 Task: React to  the posts on  page Bank of America
Action: Mouse moved to (492, 516)
Screenshot: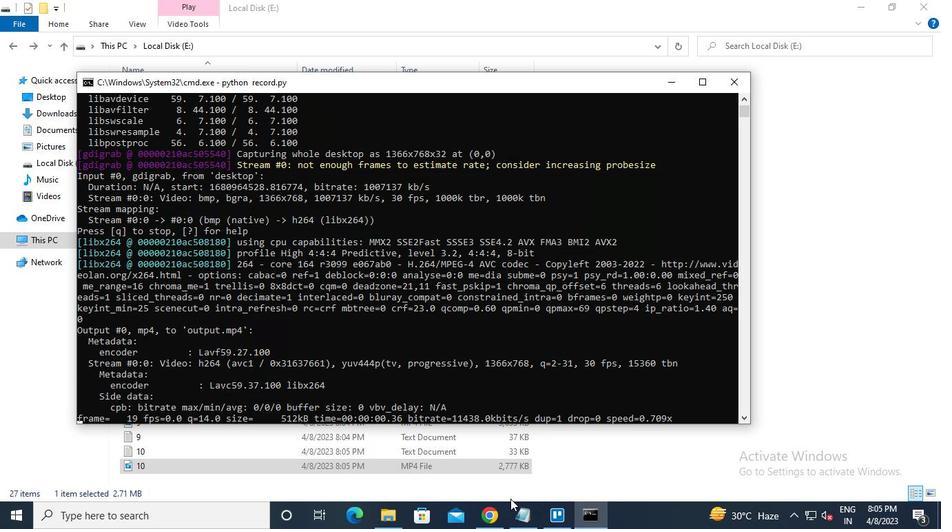 
Action: Mouse pressed left at (492, 516)
Screenshot: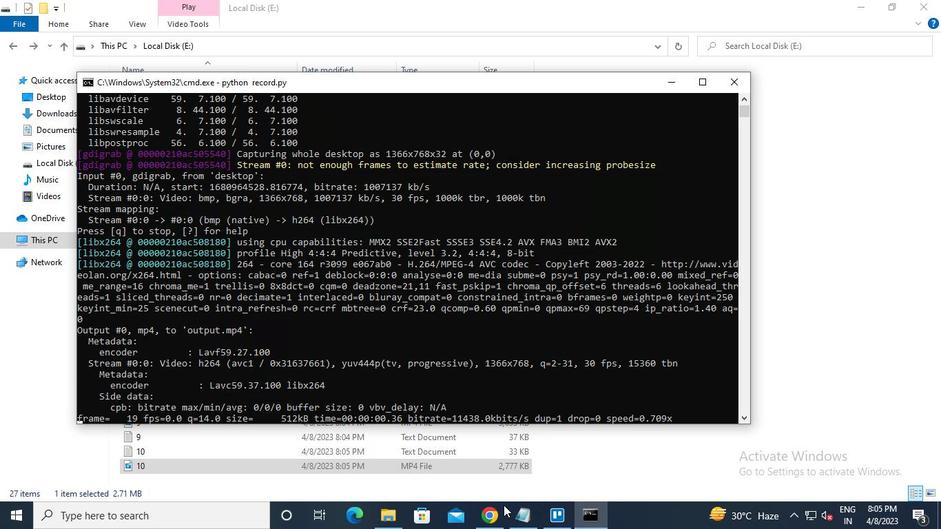 
Action: Mouse moved to (244, 89)
Screenshot: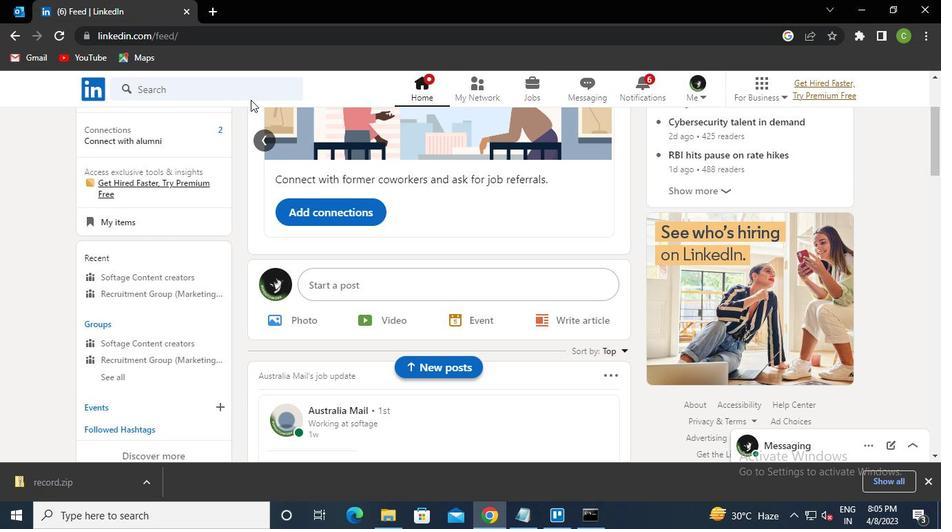 
Action: Mouse pressed left at (244, 89)
Screenshot: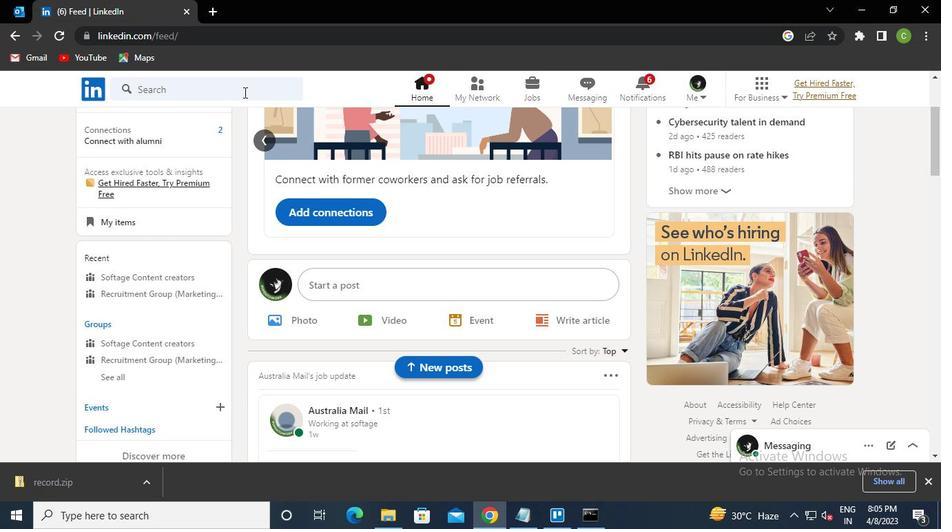 
Action: Mouse moved to (245, 88)
Screenshot: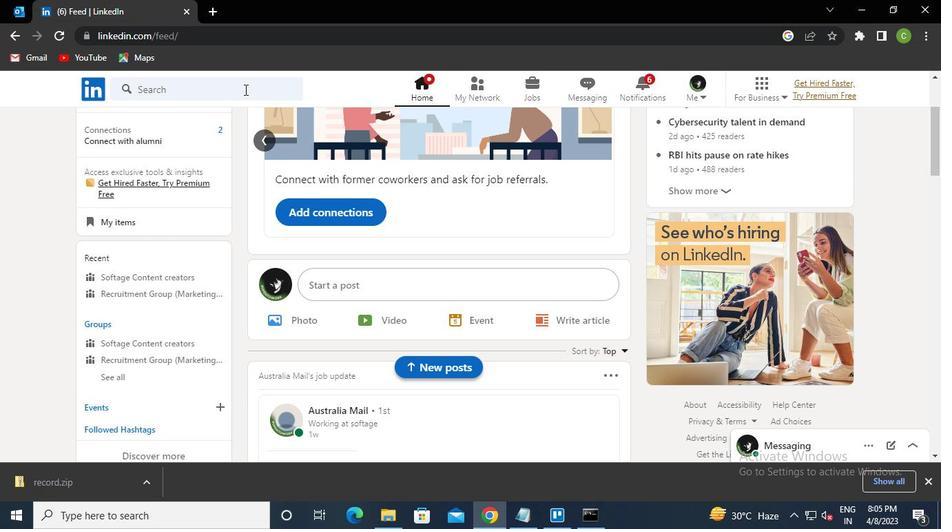 
Action: Keyboard b
Screenshot: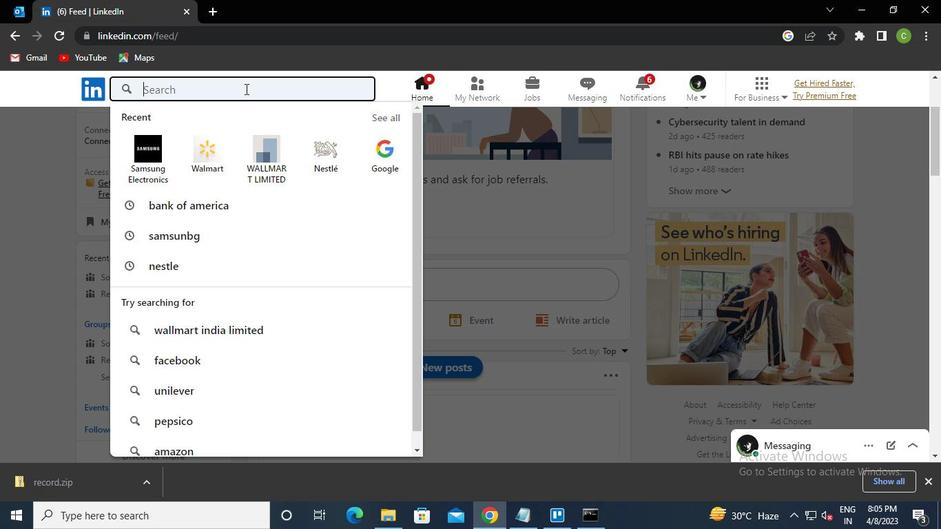 
Action: Keyboard a
Screenshot: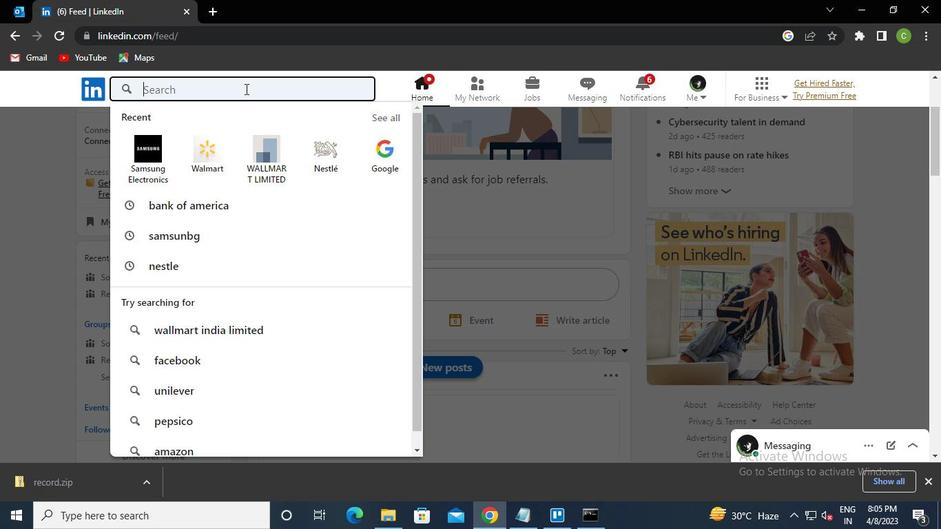 
Action: Keyboard n
Screenshot: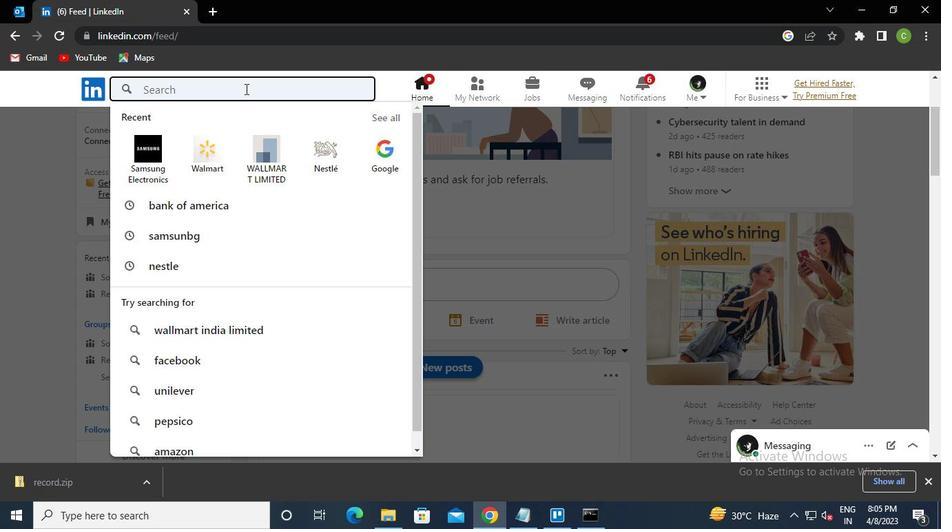 
Action: Keyboard k
Screenshot: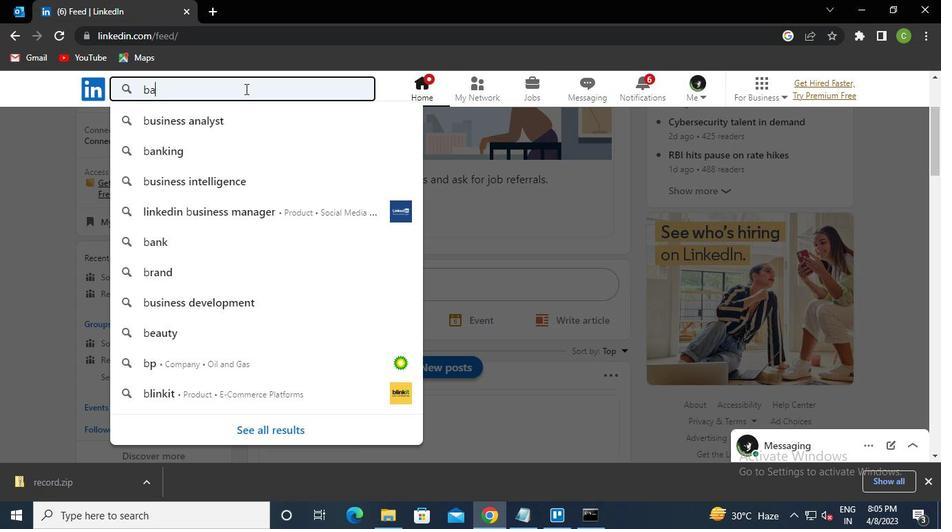 
Action: Keyboard Key.space
Screenshot: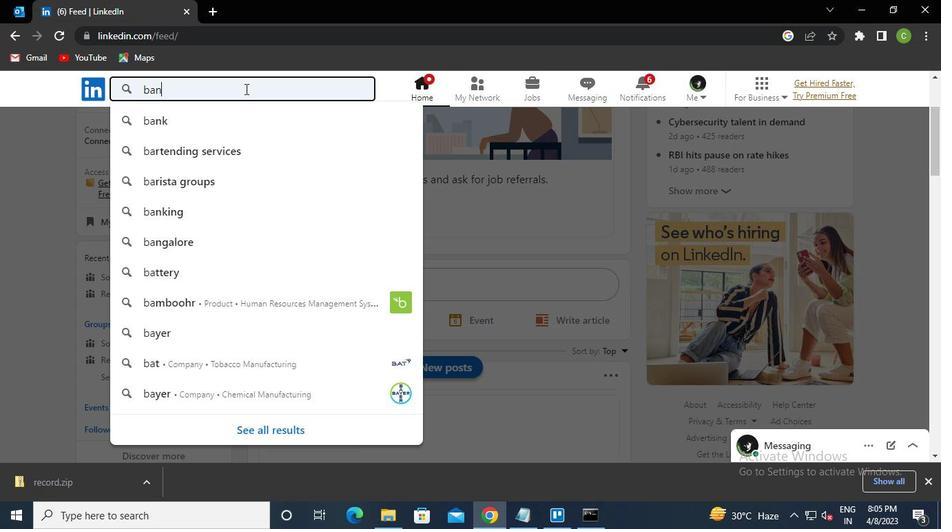 
Action: Keyboard o
Screenshot: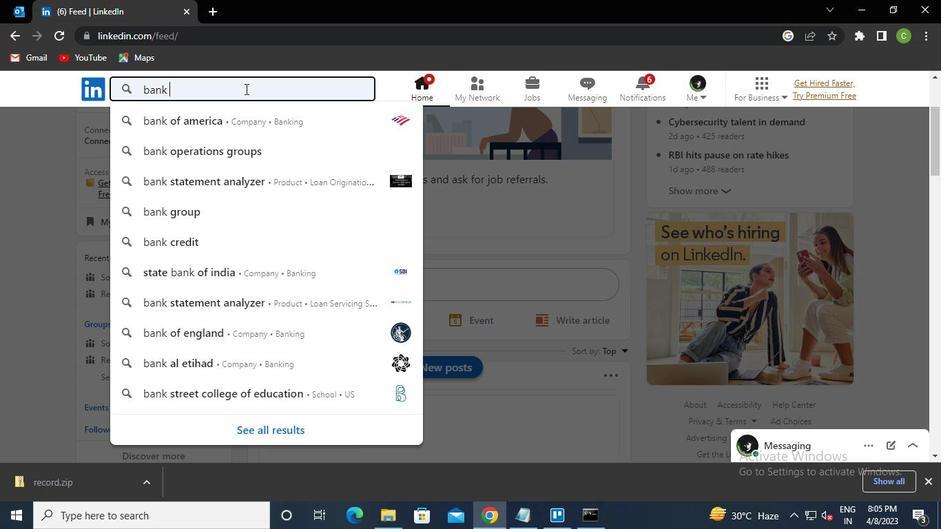 
Action: Keyboard Key.down
Screenshot: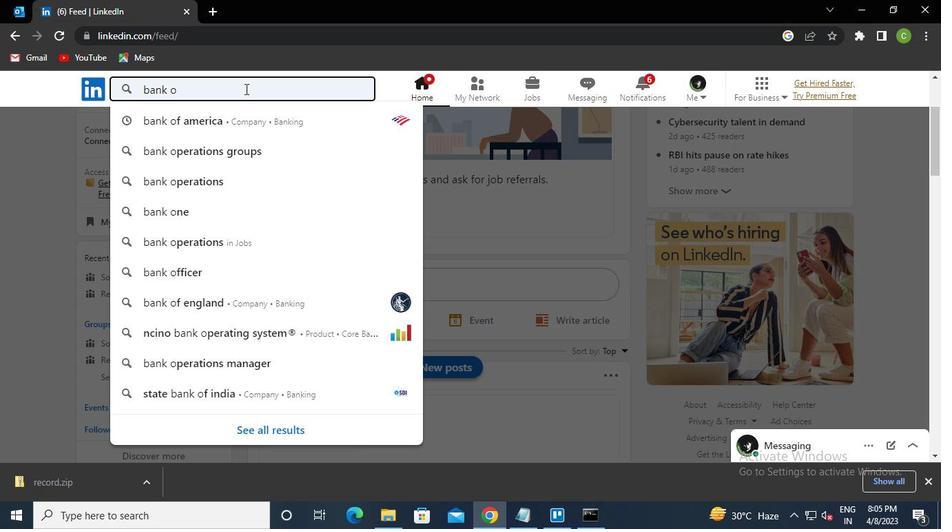
Action: Keyboard Key.enter
Screenshot: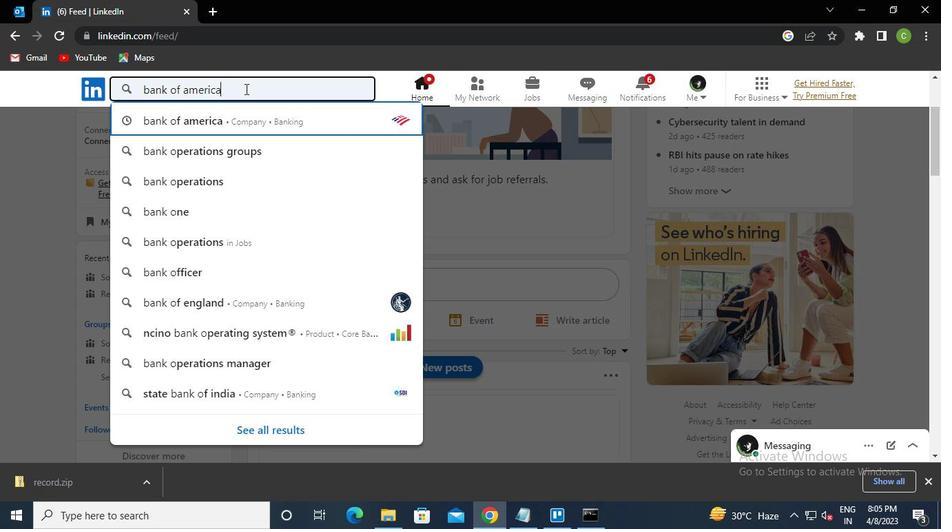 
Action: Mouse moved to (447, 266)
Screenshot: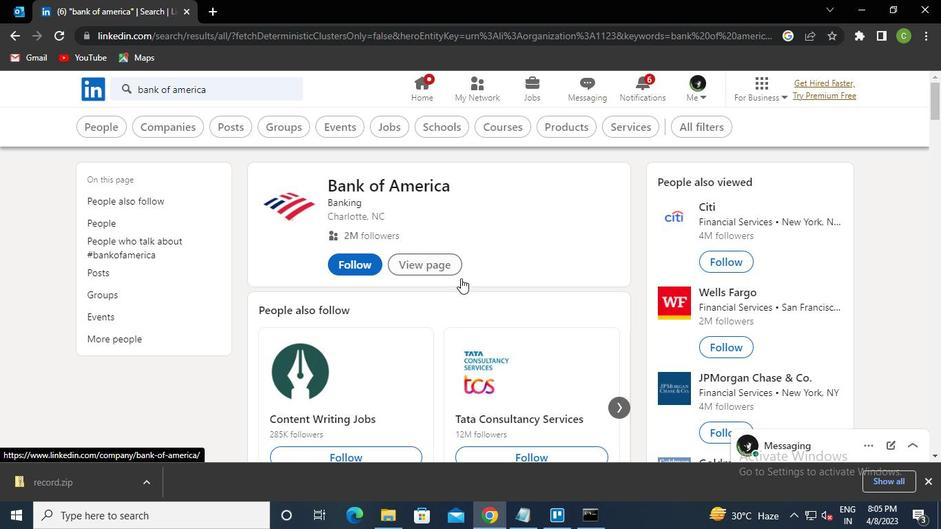 
Action: Mouse pressed left at (447, 266)
Screenshot: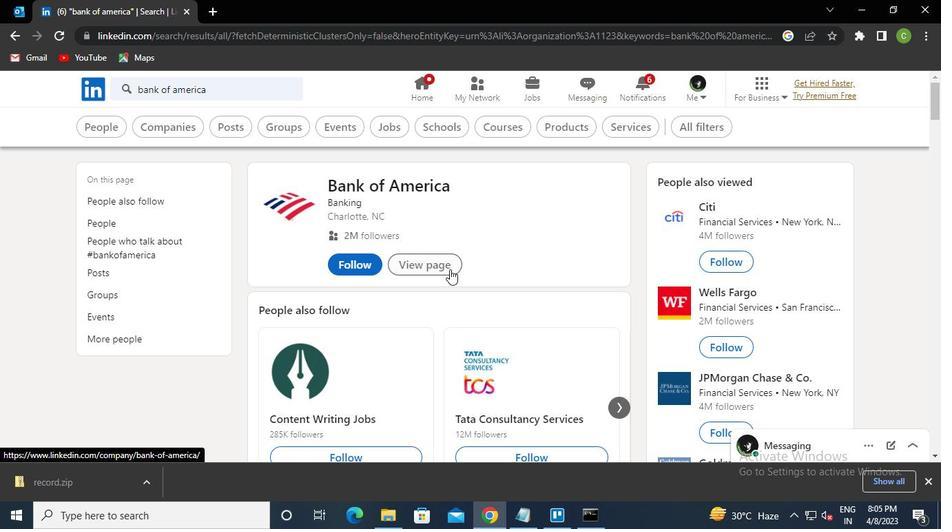 
Action: Mouse moved to (414, 261)
Screenshot: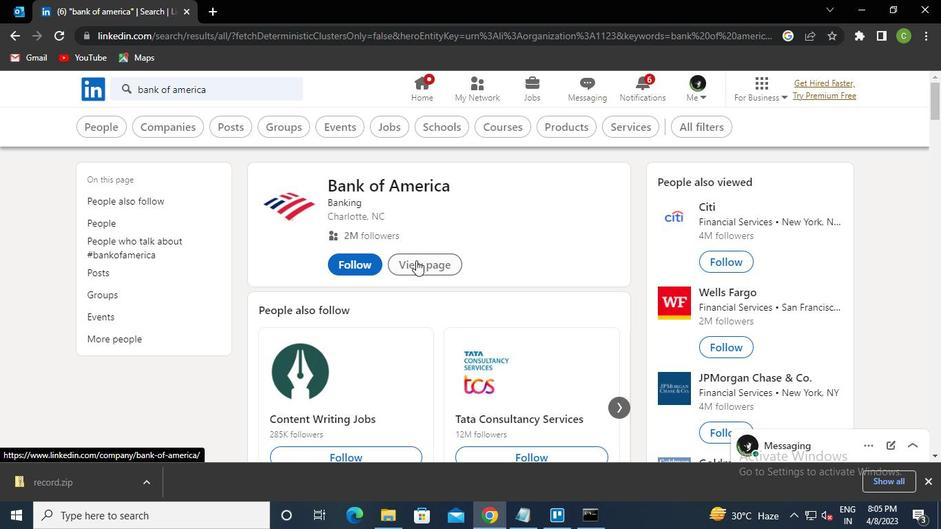 
Action: Mouse pressed left at (414, 261)
Screenshot: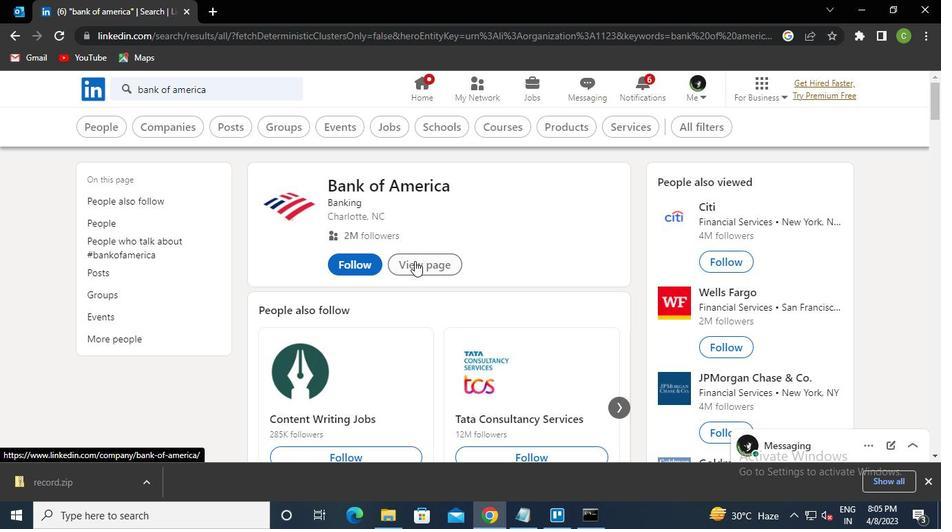 
Action: Mouse moved to (235, 161)
Screenshot: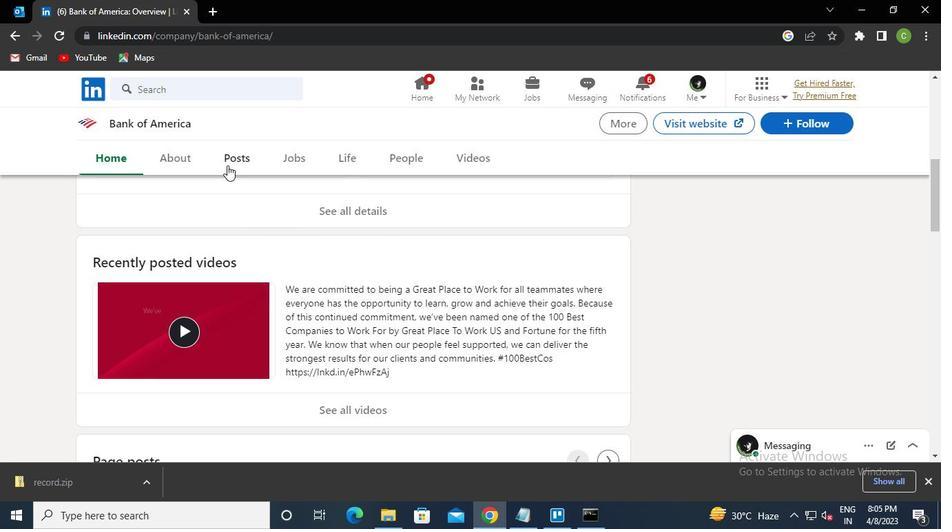 
Action: Mouse pressed left at (235, 161)
Screenshot: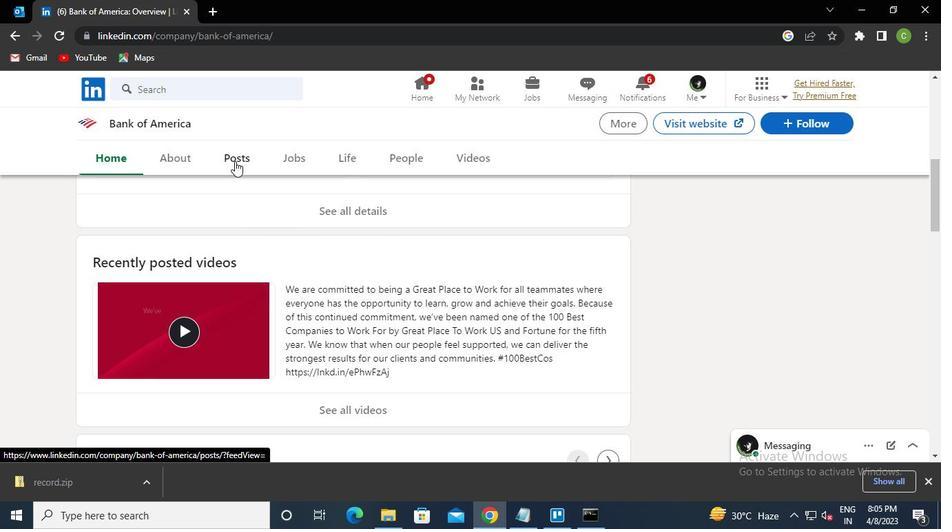 
Action: Mouse moved to (274, 208)
Screenshot: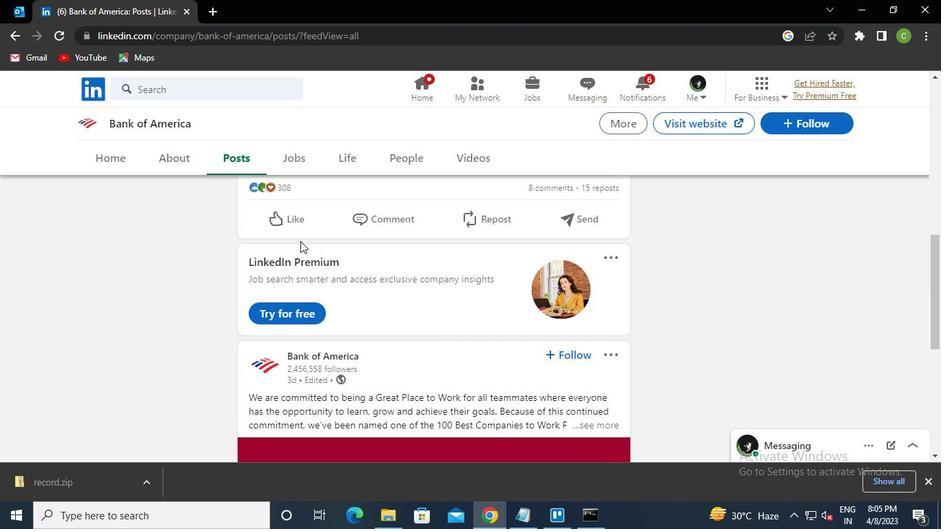 
Action: Mouse pressed left at (274, 208)
Screenshot: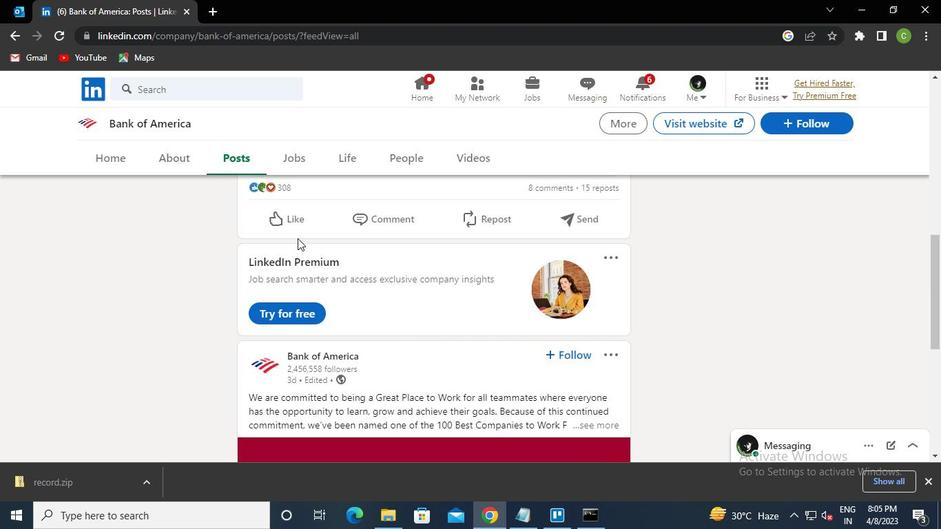 
Action: Mouse moved to (275, 228)
Screenshot: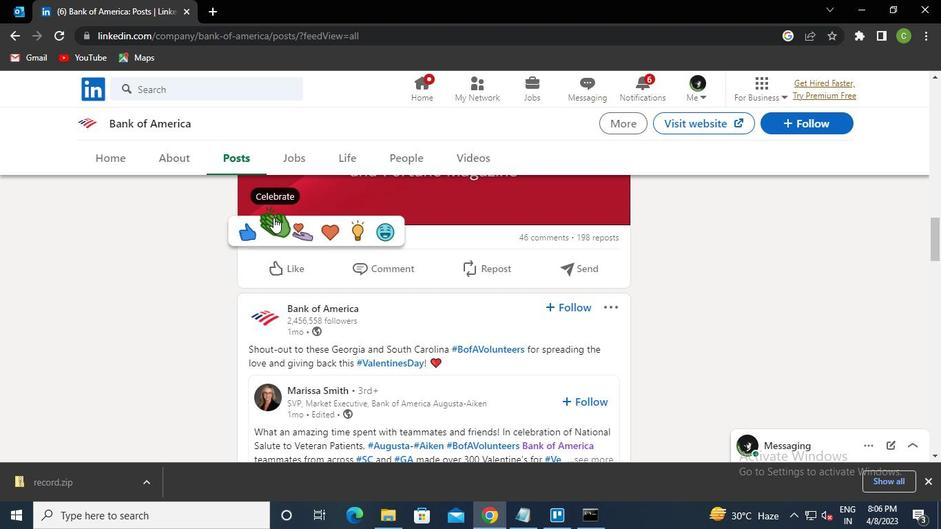 
Action: Mouse pressed left at (275, 228)
Screenshot: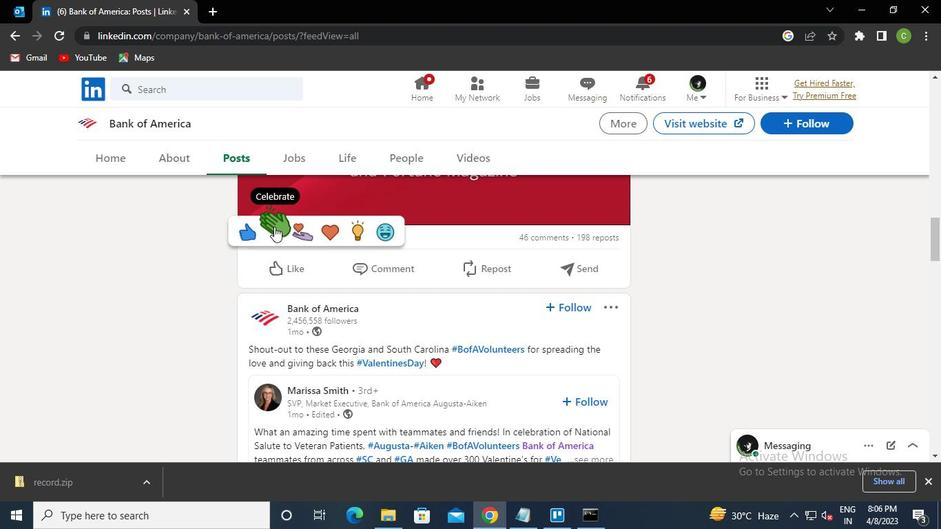 
Action: Mouse moved to (593, 523)
Screenshot: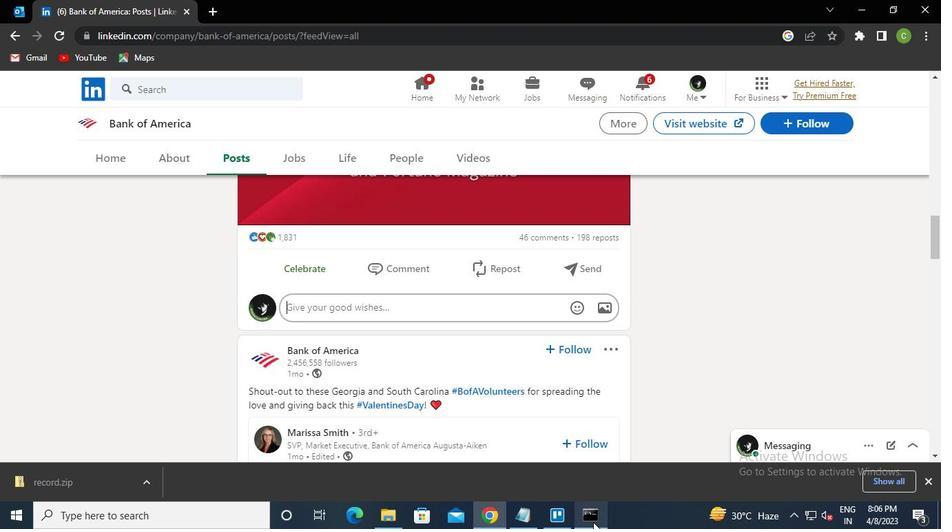 
Action: Mouse pressed left at (593, 523)
Screenshot: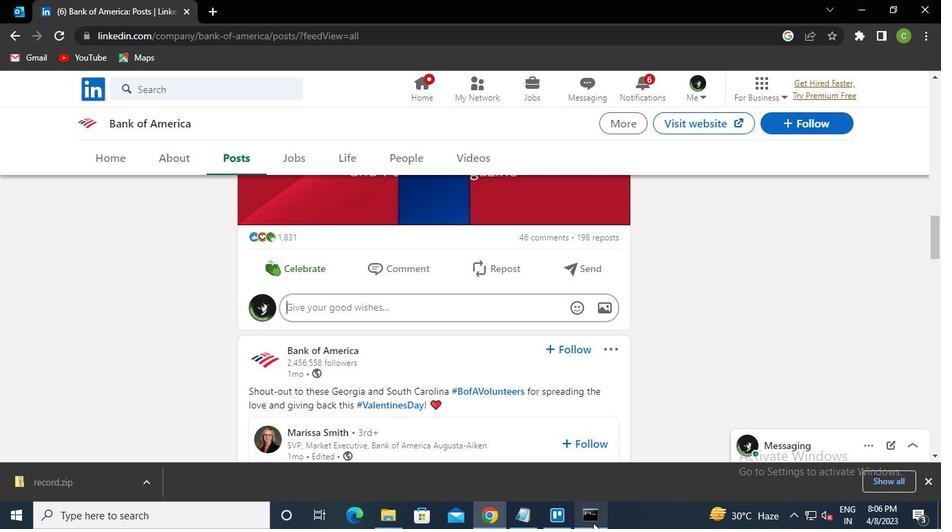 
Action: Mouse moved to (748, 84)
Screenshot: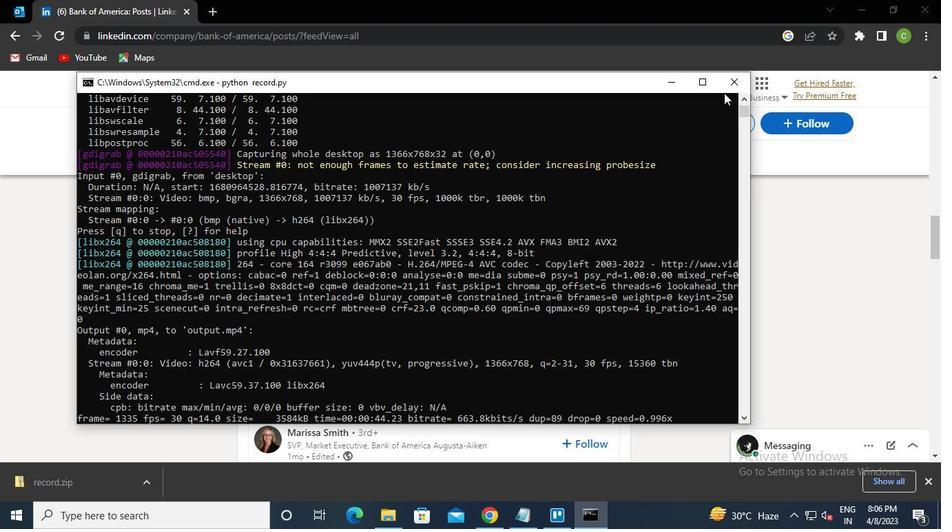
Action: Mouse pressed left at (748, 84)
Screenshot: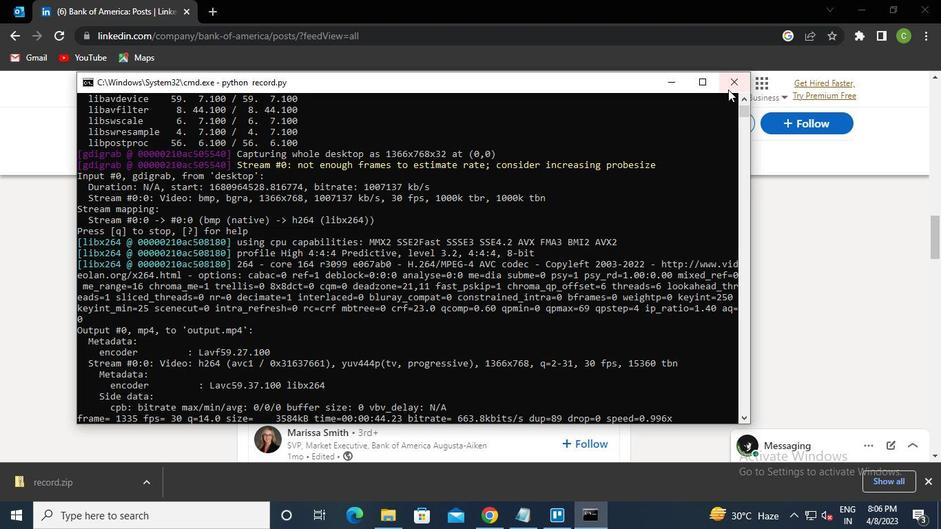 
Action: Mouse moved to (742, 88)
Screenshot: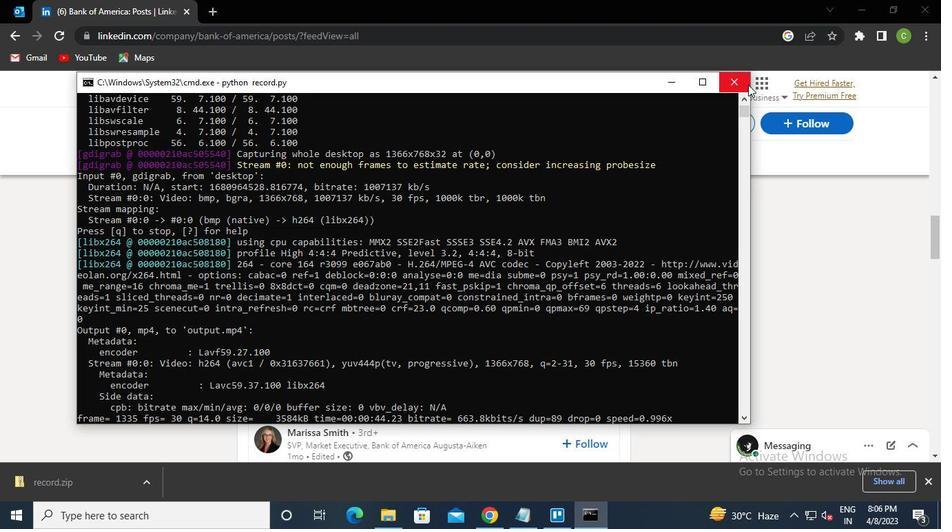 
